 Task: Create a scrum project AdvantEdge. Add to scrum project AdvantEdge a team member softage.3@softage.net and assign as Project Lead. Add to scrum project AdvantEdge a team member softage.4@softage.net
Action: Mouse moved to (172, 56)
Screenshot: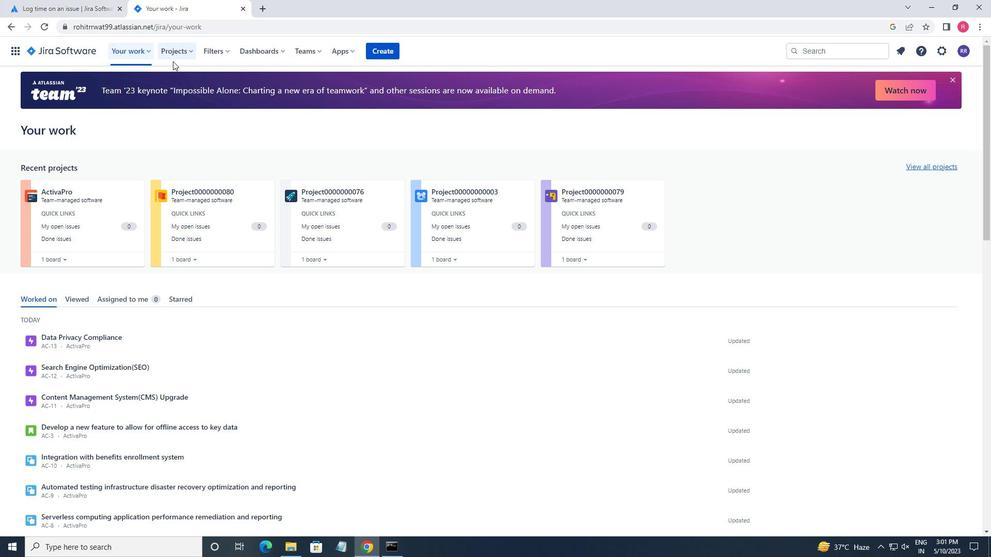 
Action: Mouse pressed left at (172, 56)
Screenshot: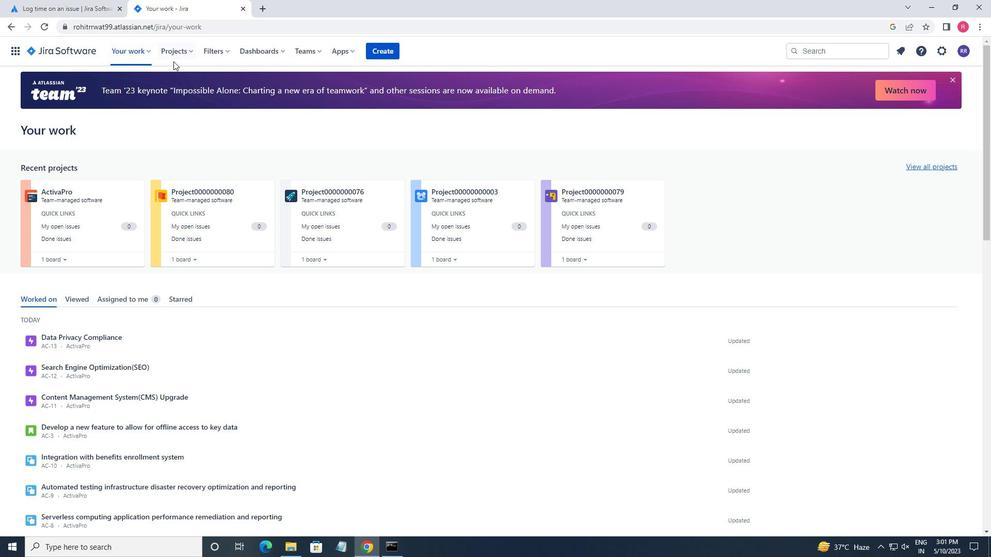 
Action: Mouse moved to (193, 256)
Screenshot: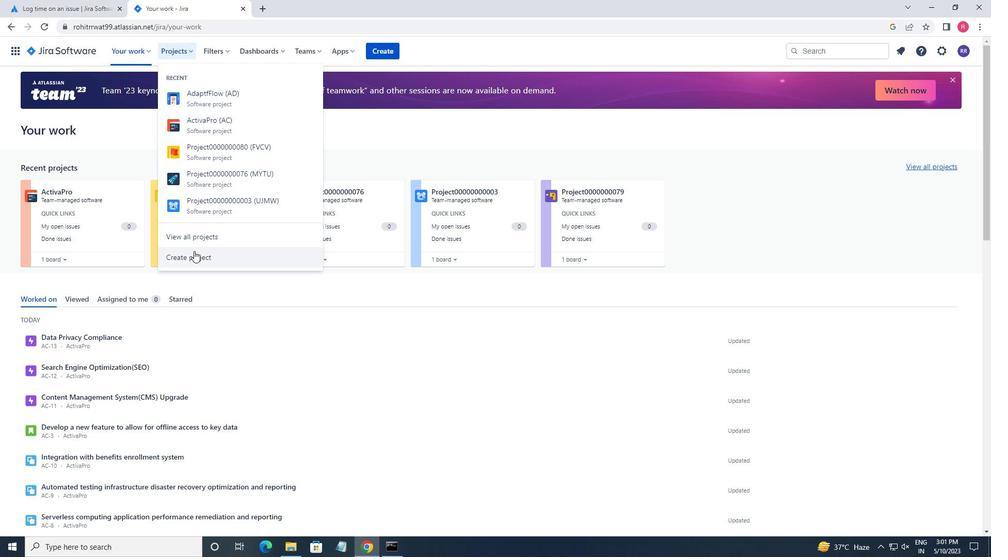 
Action: Mouse pressed left at (193, 256)
Screenshot: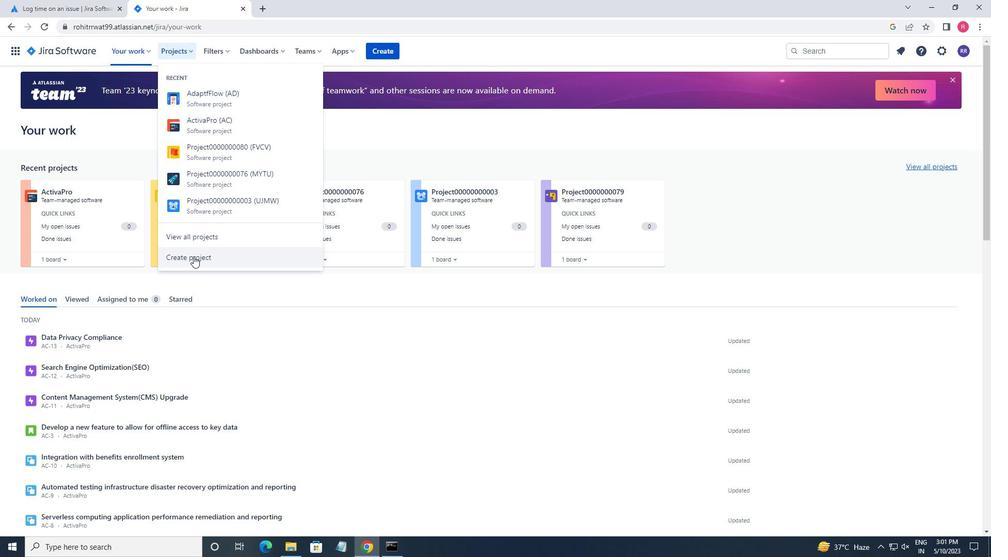 
Action: Mouse moved to (428, 249)
Screenshot: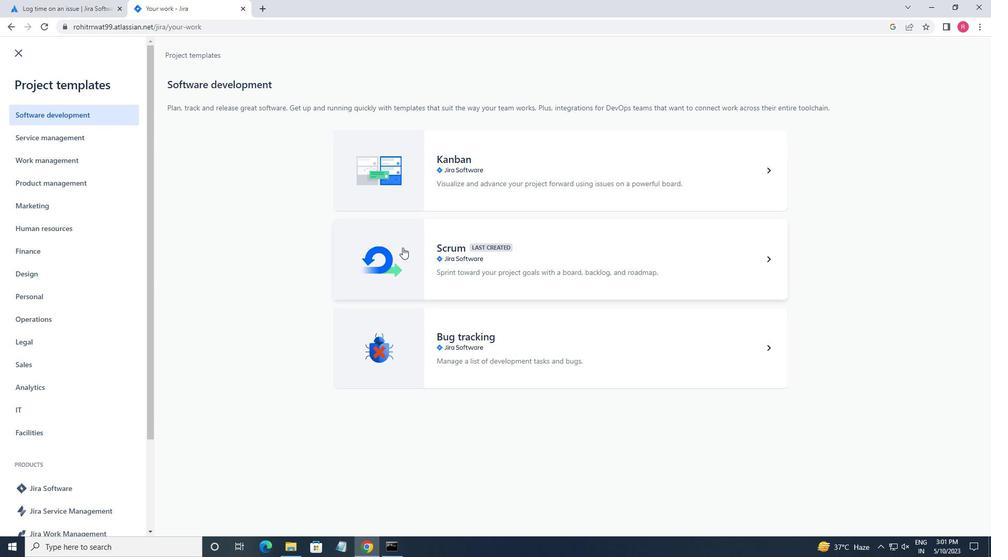
Action: Mouse pressed left at (428, 249)
Screenshot: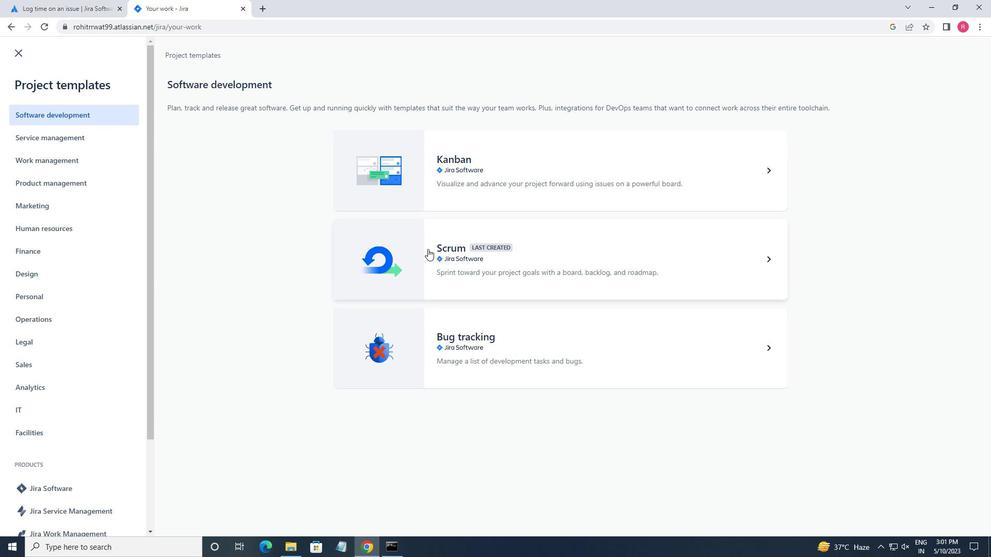 
Action: Mouse moved to (757, 509)
Screenshot: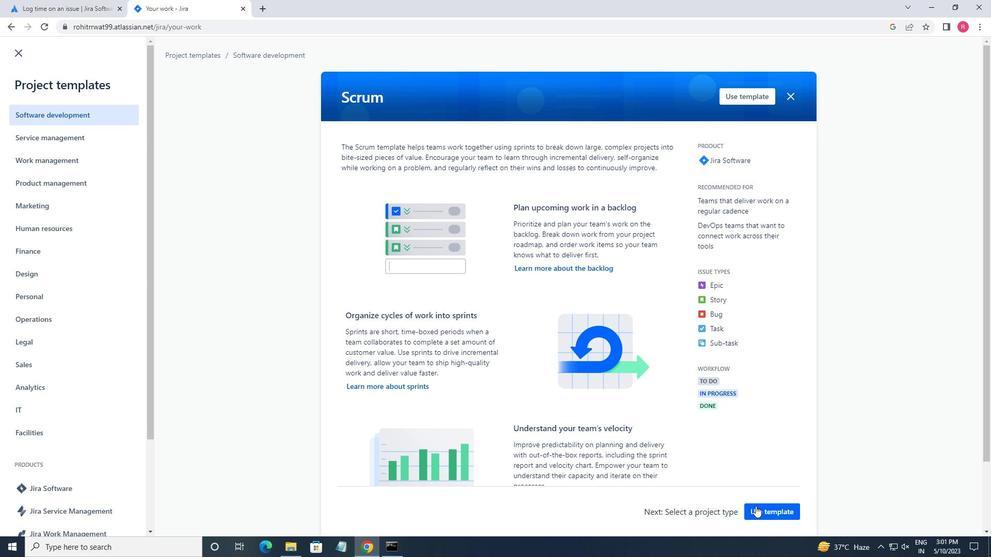 
Action: Mouse pressed left at (757, 509)
Screenshot: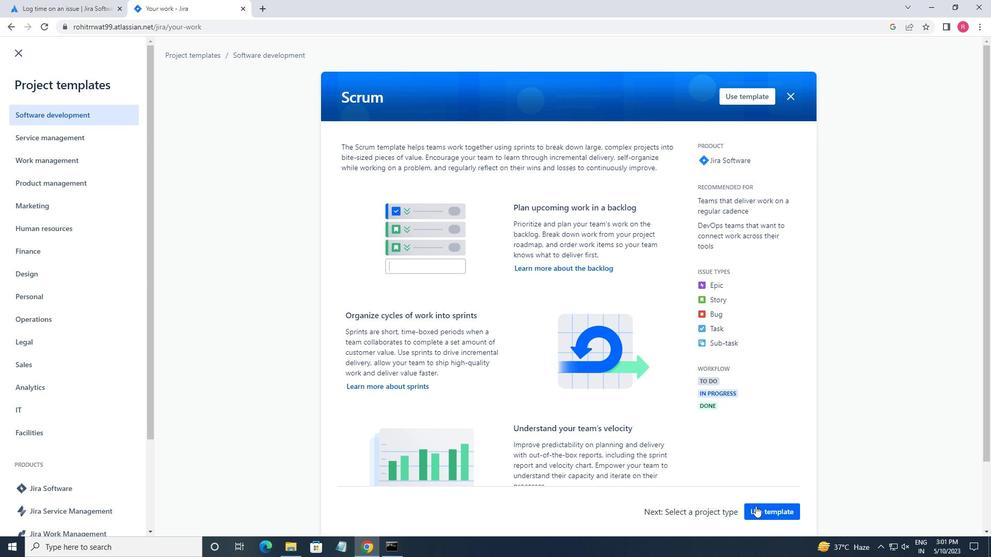 
Action: Mouse moved to (372, 501)
Screenshot: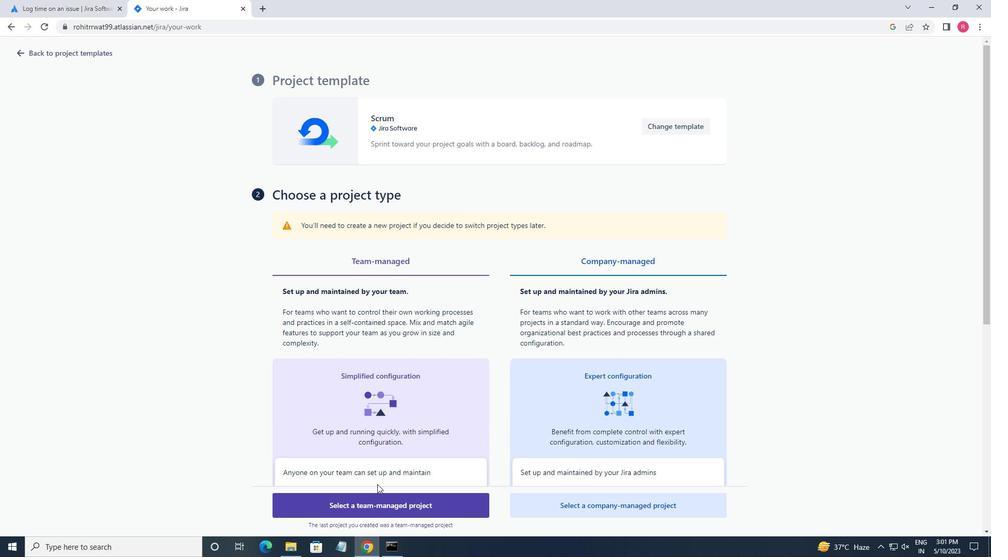 
Action: Mouse pressed left at (372, 501)
Screenshot: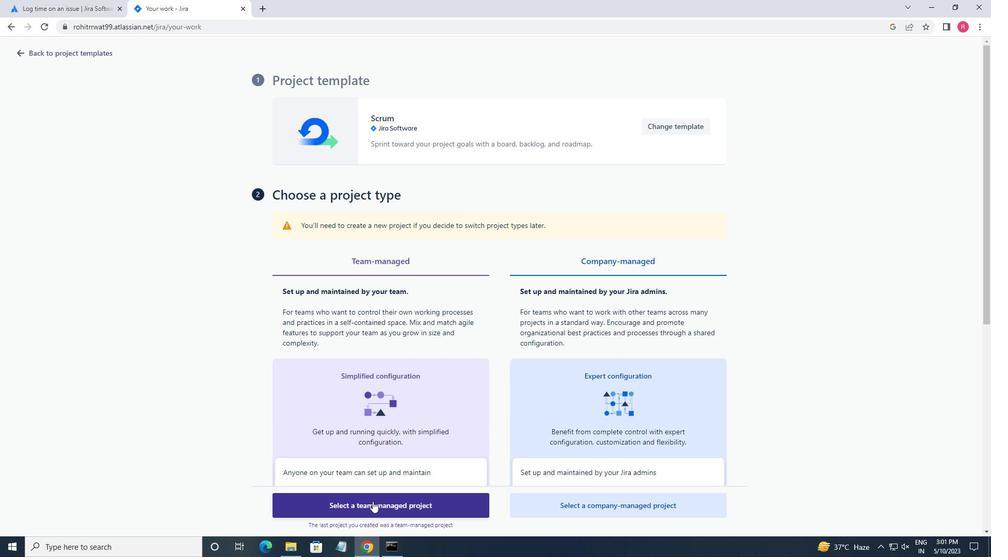 
Action: Mouse moved to (273, 244)
Screenshot: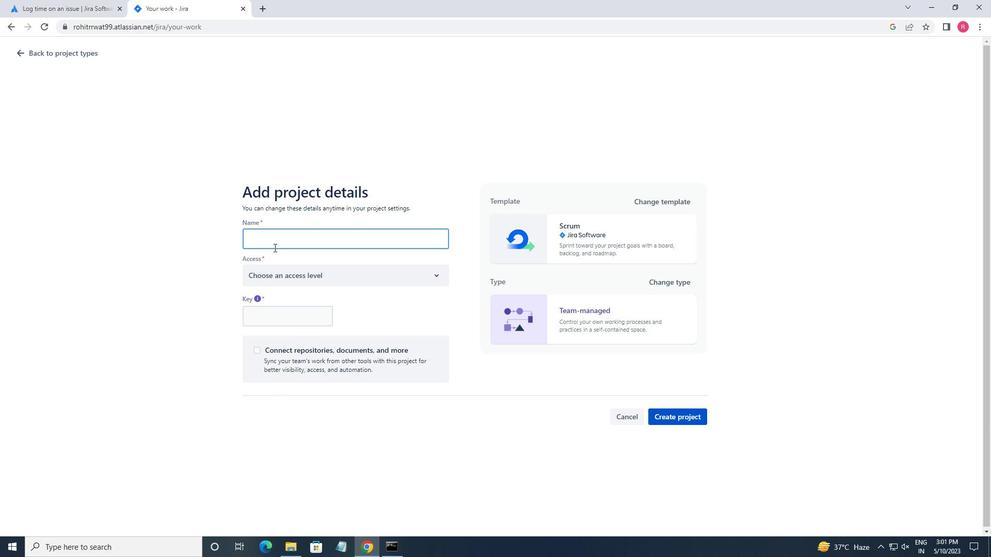 
Action: Key pressed <Key.shift>ADVANT<Key.shift>EDGE
Screenshot: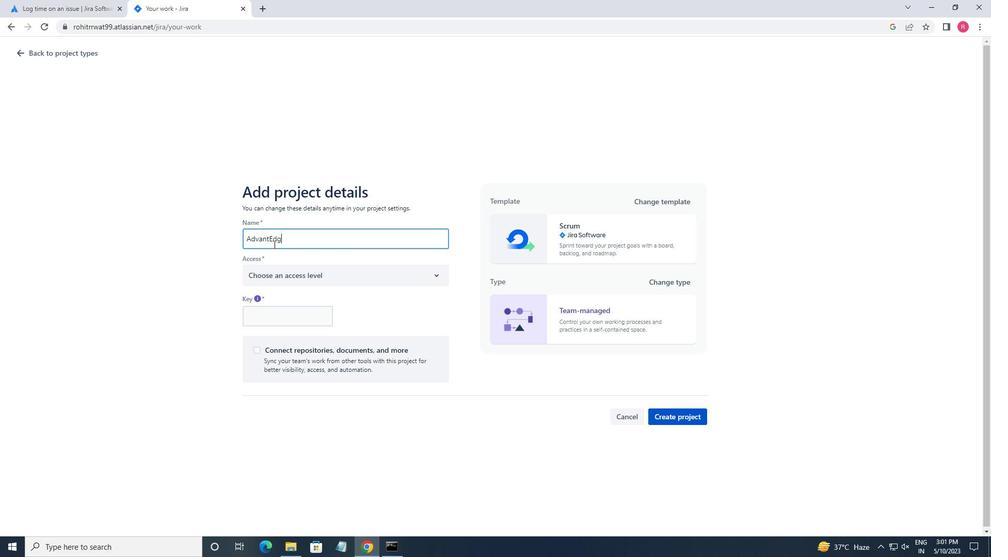 
Action: Mouse moved to (299, 274)
Screenshot: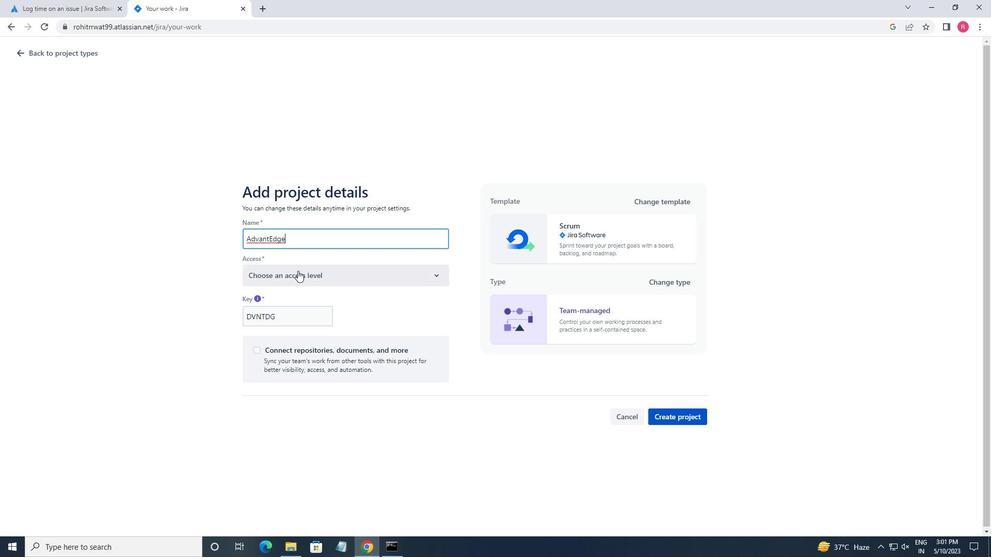 
Action: Mouse pressed left at (299, 274)
Screenshot: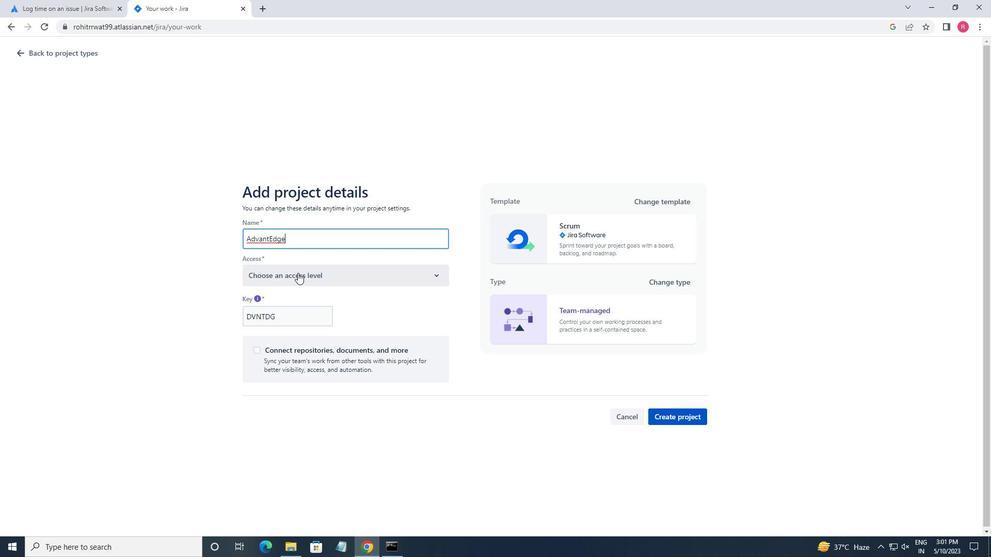 
Action: Mouse moved to (299, 309)
Screenshot: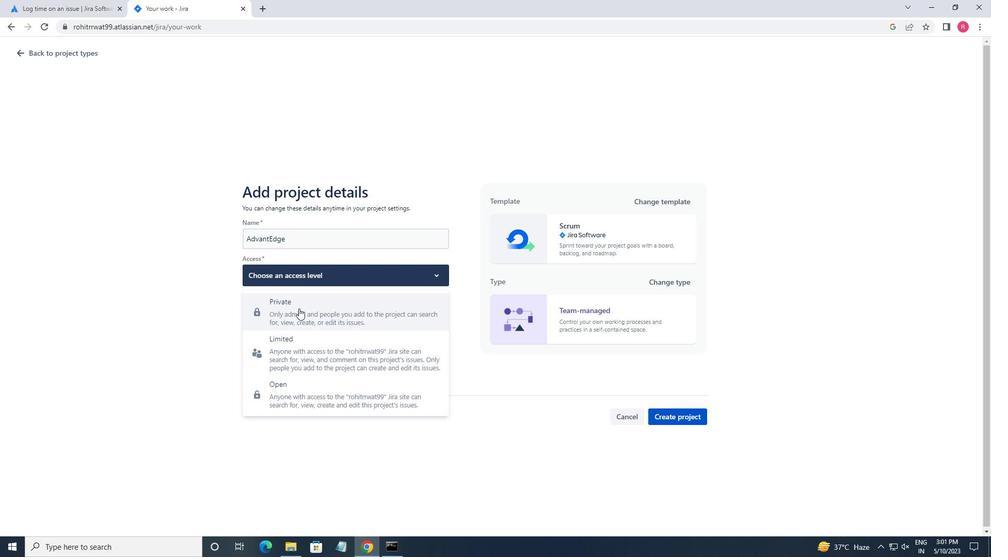 
Action: Mouse pressed left at (299, 309)
Screenshot: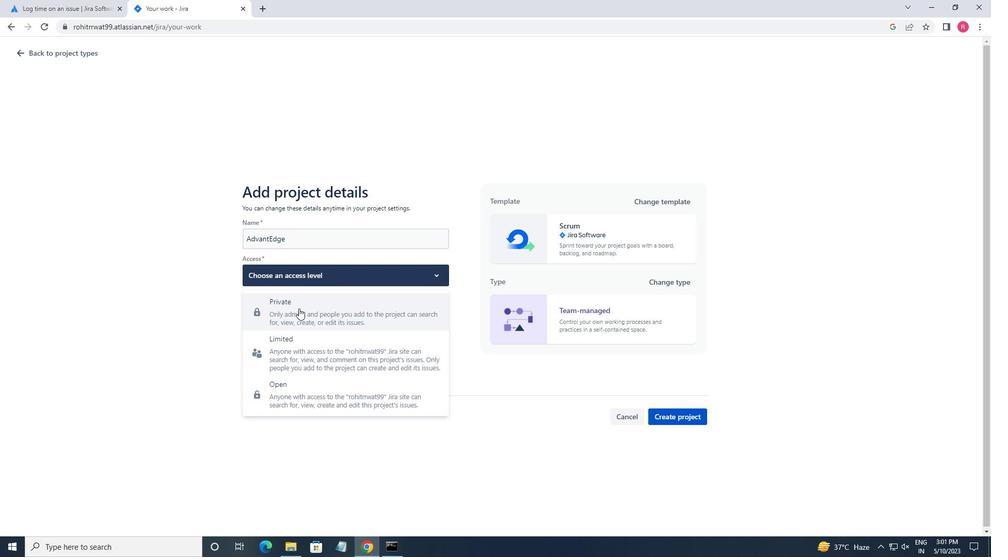 
Action: Mouse moved to (662, 414)
Screenshot: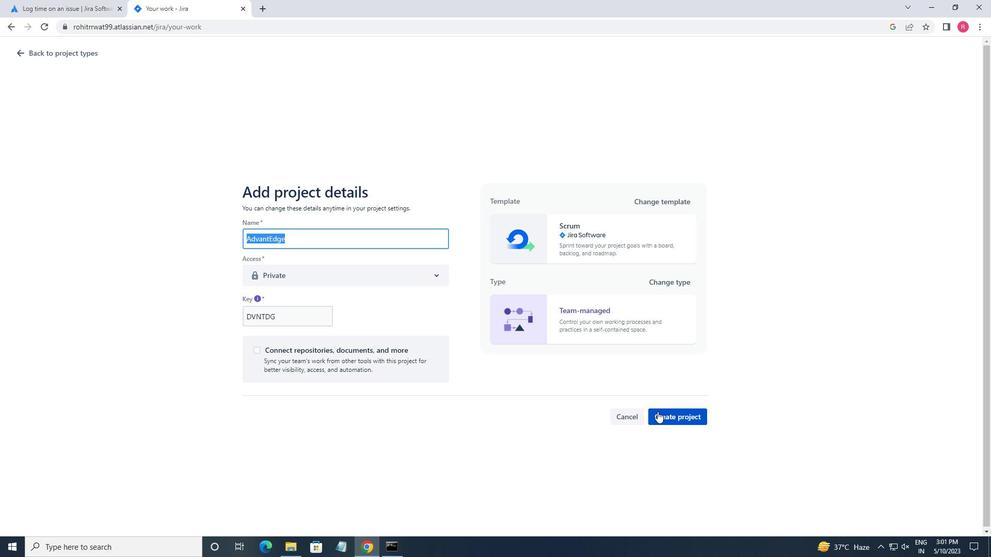 
Action: Mouse pressed left at (662, 414)
Screenshot: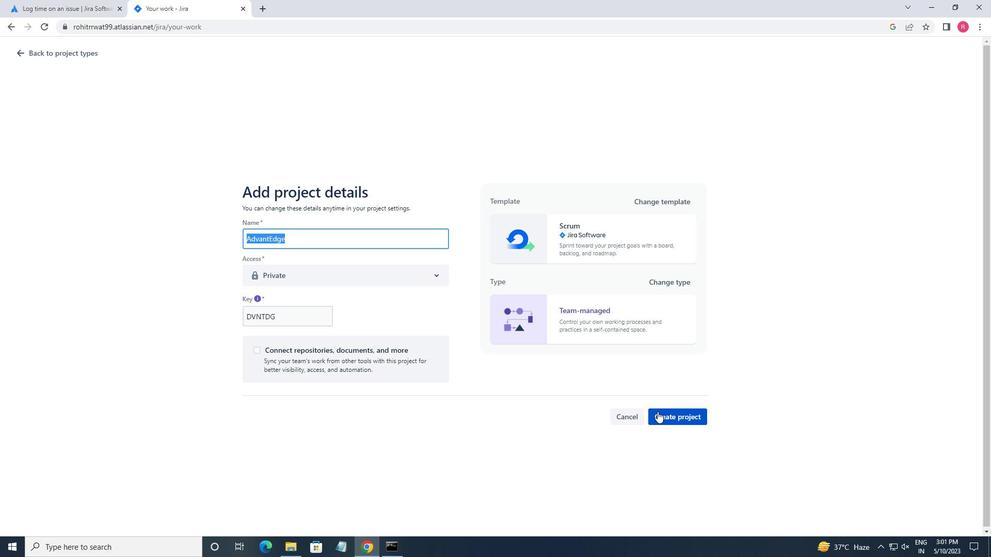 
Action: Mouse moved to (57, 293)
Screenshot: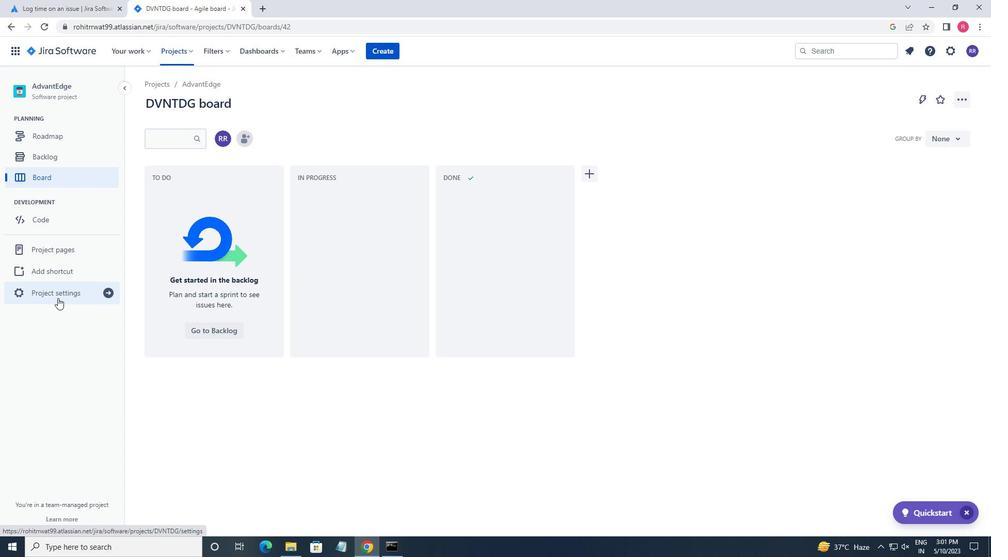 
Action: Mouse pressed left at (57, 293)
Screenshot: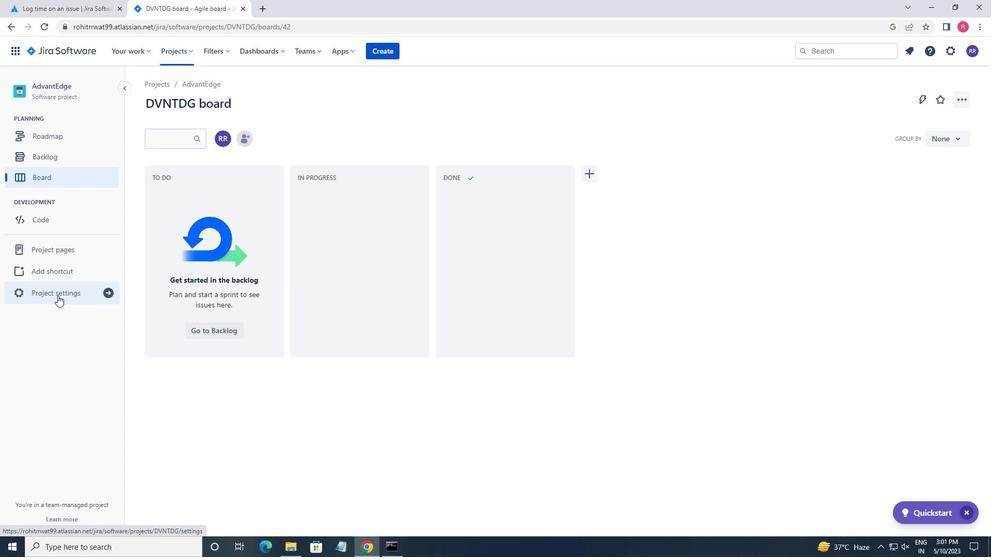 
Action: Mouse moved to (551, 368)
Screenshot: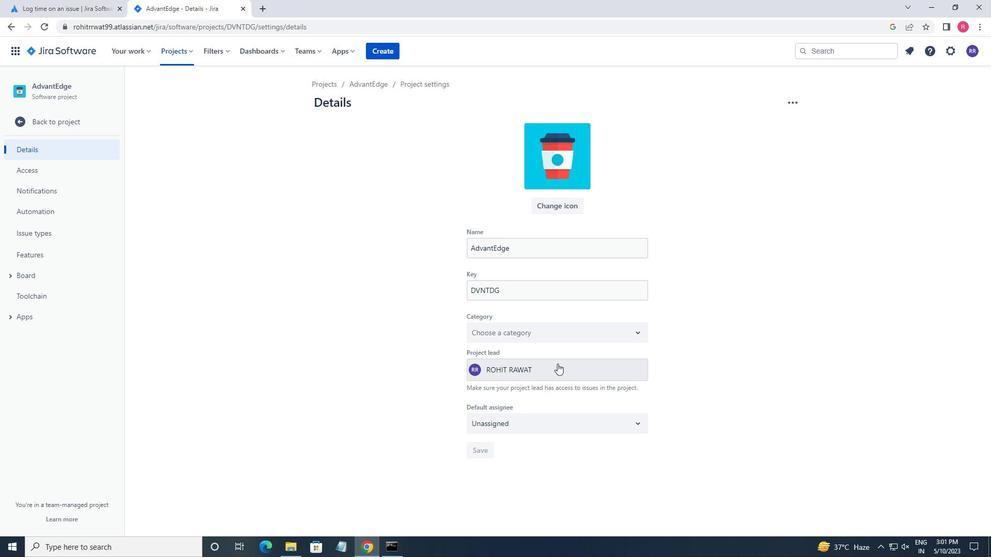 
Action: Mouse pressed left at (551, 368)
Screenshot: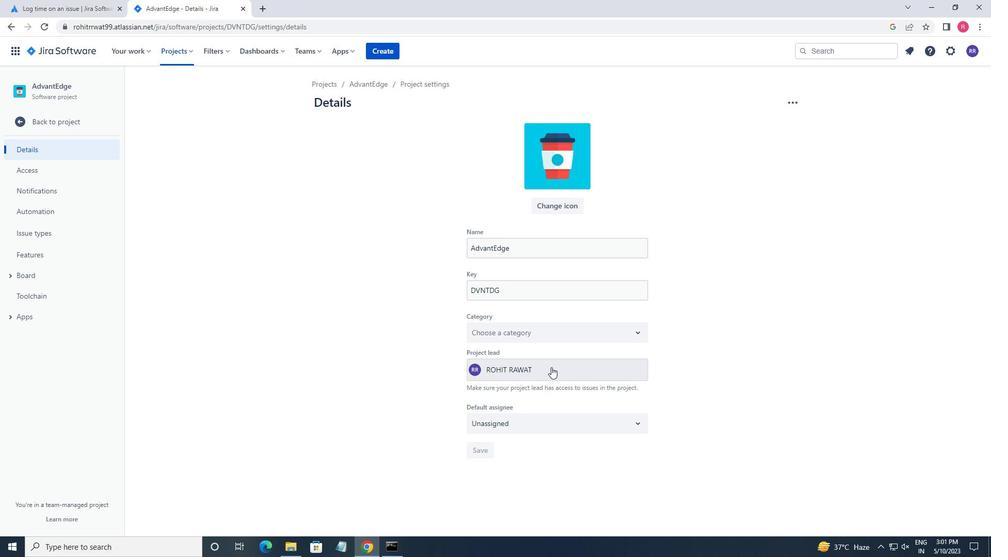 
Action: Mouse moved to (25, 112)
Screenshot: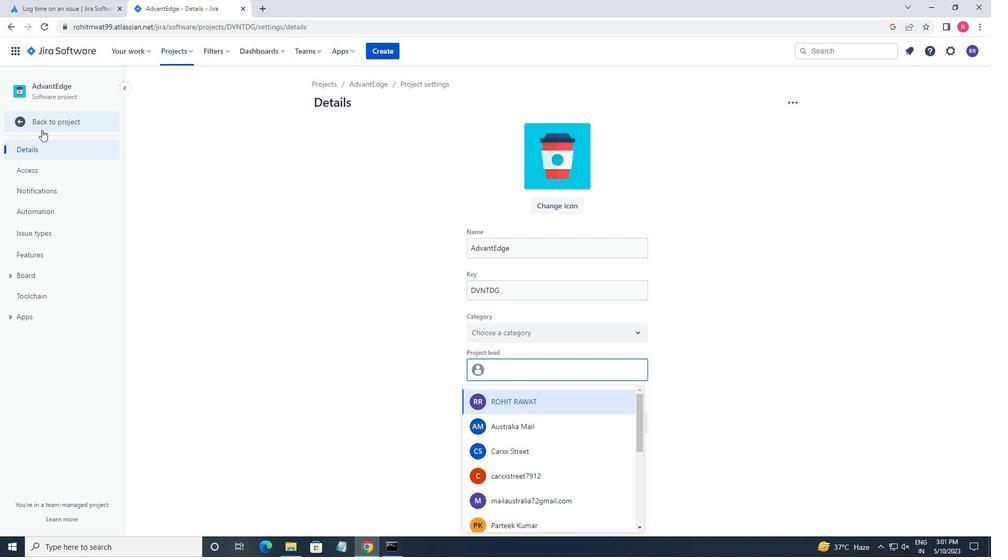 
Action: Mouse pressed left at (25, 112)
Screenshot: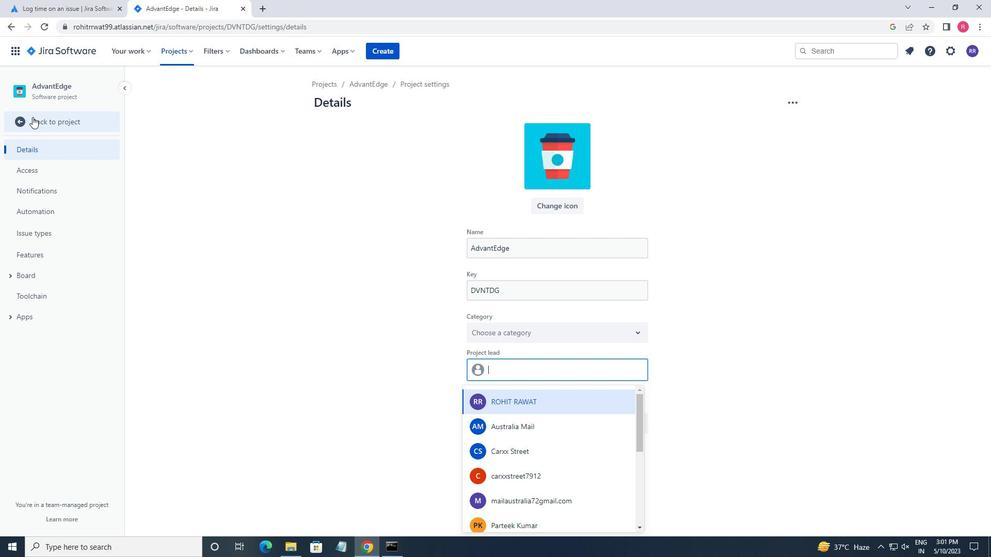 
Action: Mouse moved to (241, 142)
Screenshot: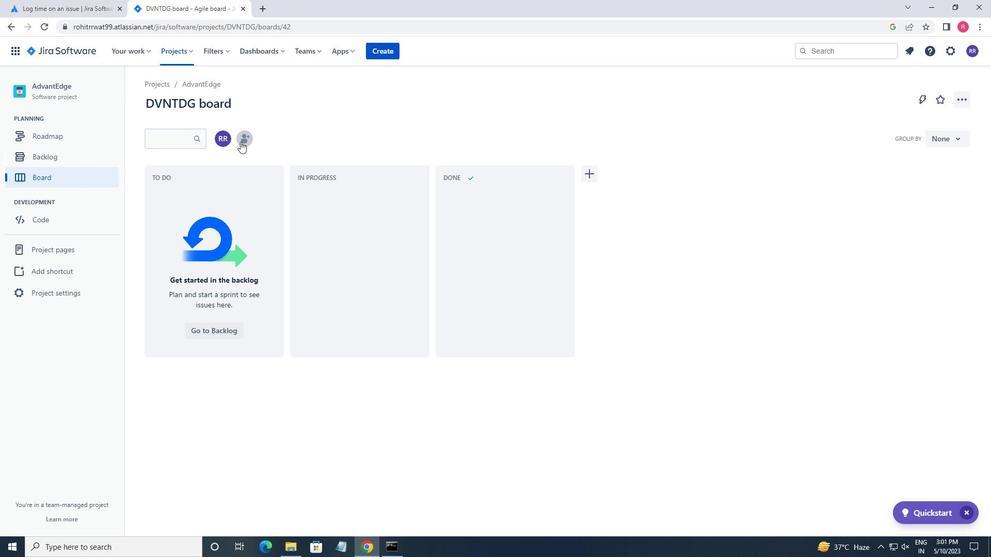 
Action: Mouse pressed left at (241, 142)
Screenshot: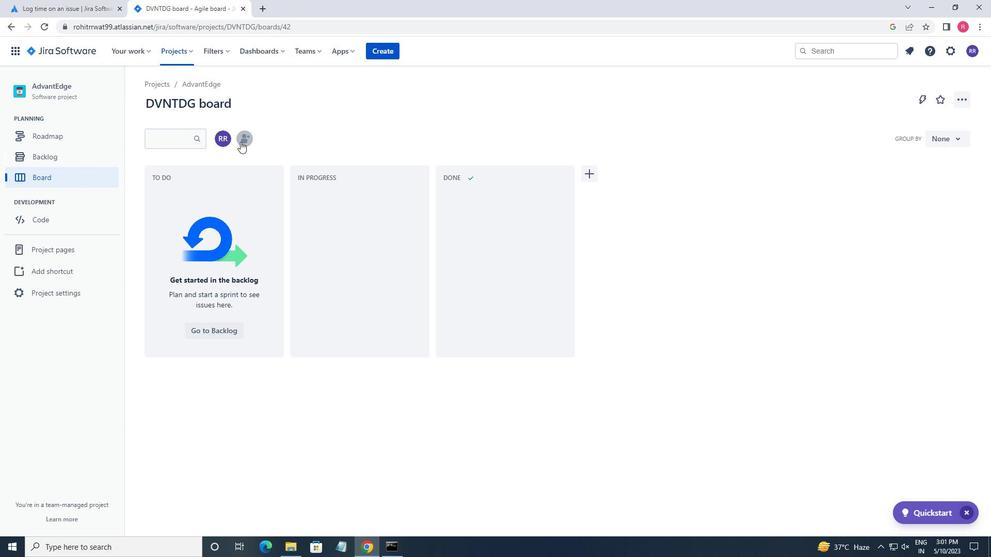 
Action: Mouse moved to (362, 199)
Screenshot: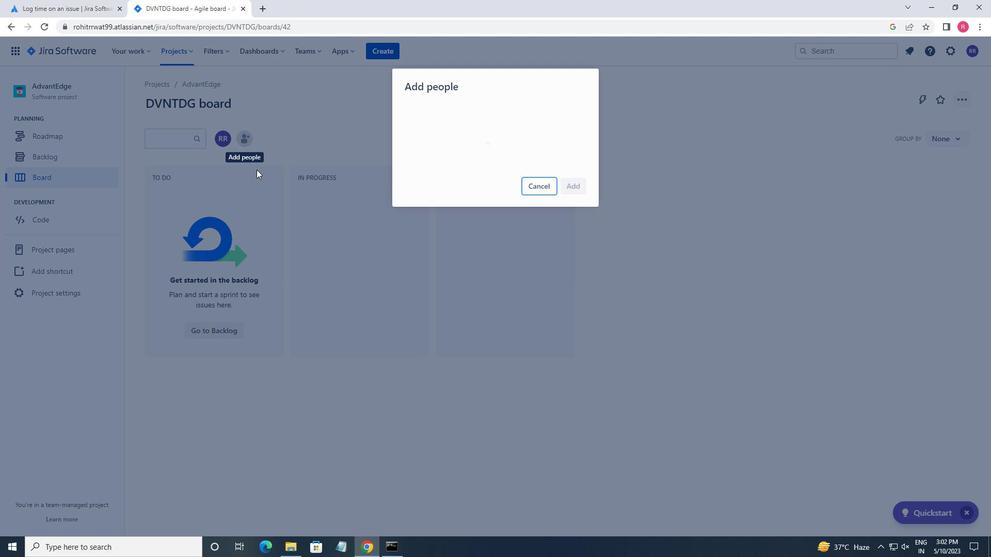 
Action: Key pressed SOFTAGE.2<Key.backspace>3<Key.shift>@SOFTAGE.NET<Key.enter>
Screenshot: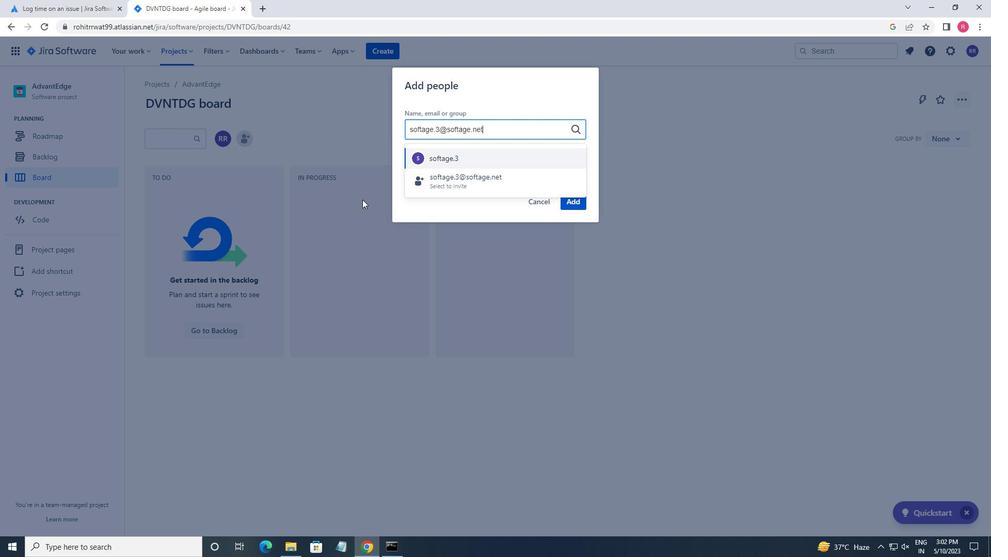 
Action: Mouse moved to (562, 204)
Screenshot: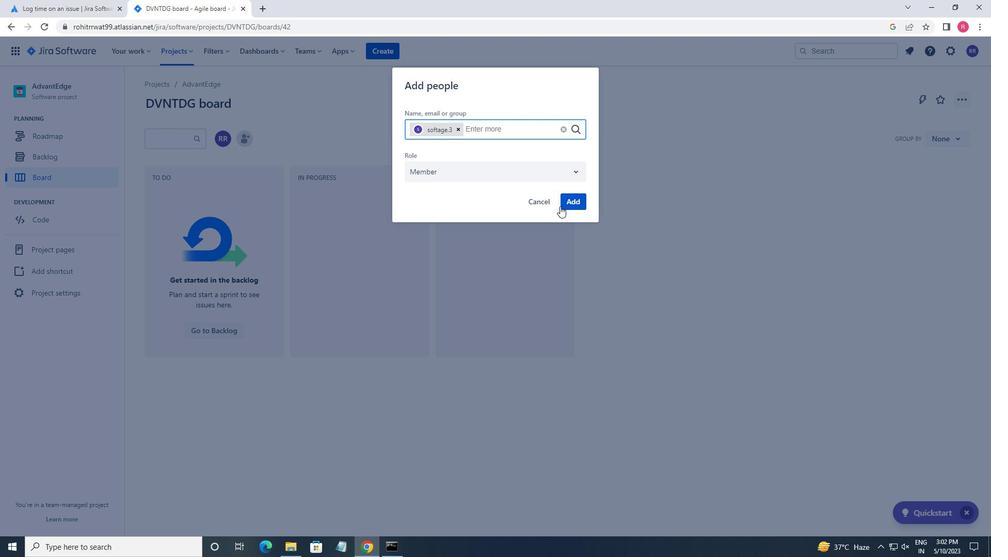 
Action: Mouse pressed left at (562, 204)
Screenshot: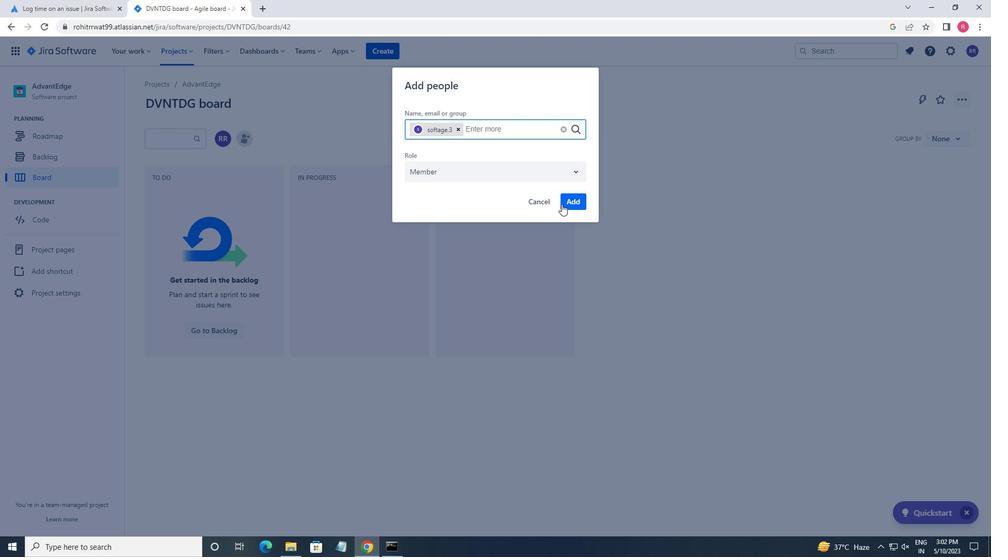 
Action: Mouse moved to (244, 147)
Screenshot: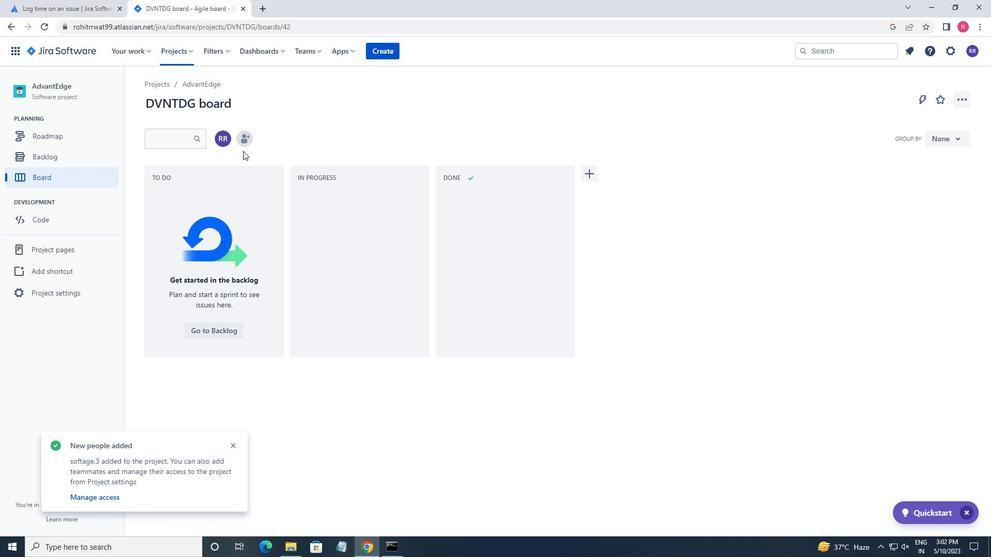 
Action: Mouse pressed left at (244, 147)
Screenshot: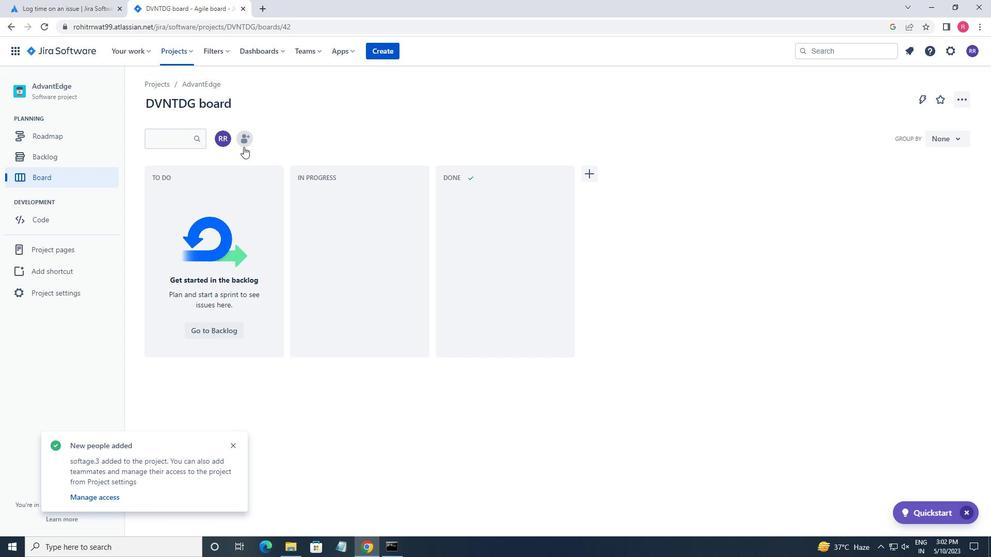 
Action: Mouse moved to (366, 195)
Screenshot: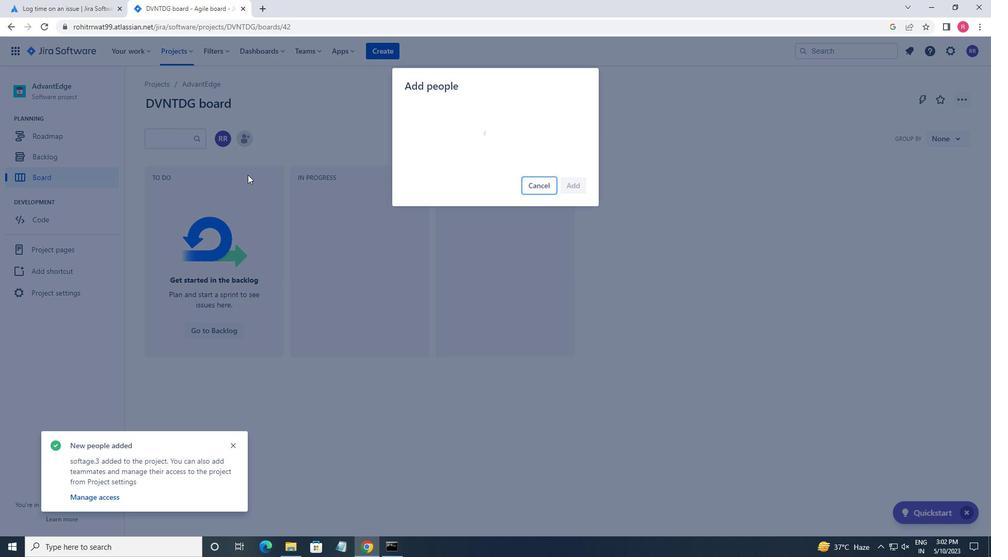 
Action: Key pressed SOFTAGE.4<Key.shift>@SOFTAGE.NET<Key.enter>
Screenshot: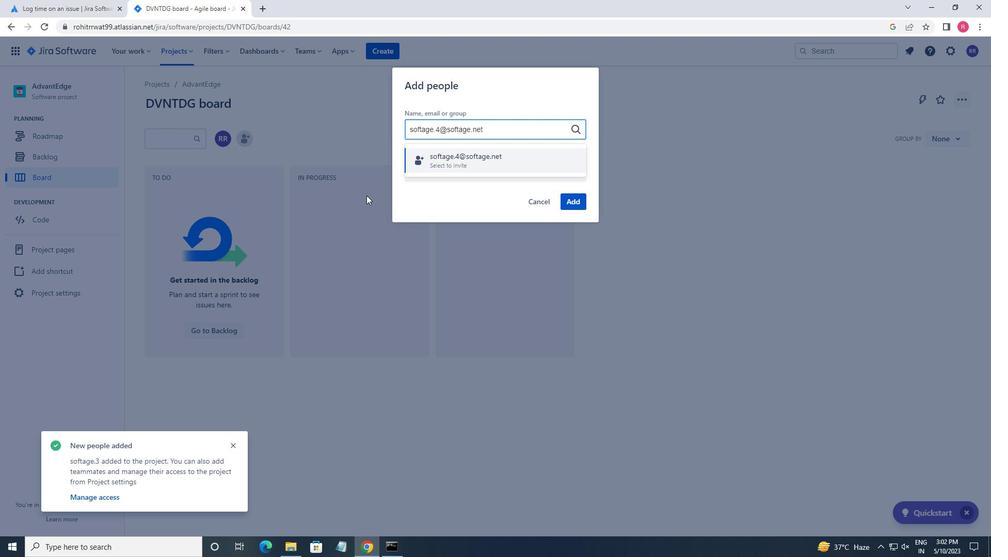 
Action: Mouse moved to (575, 201)
Screenshot: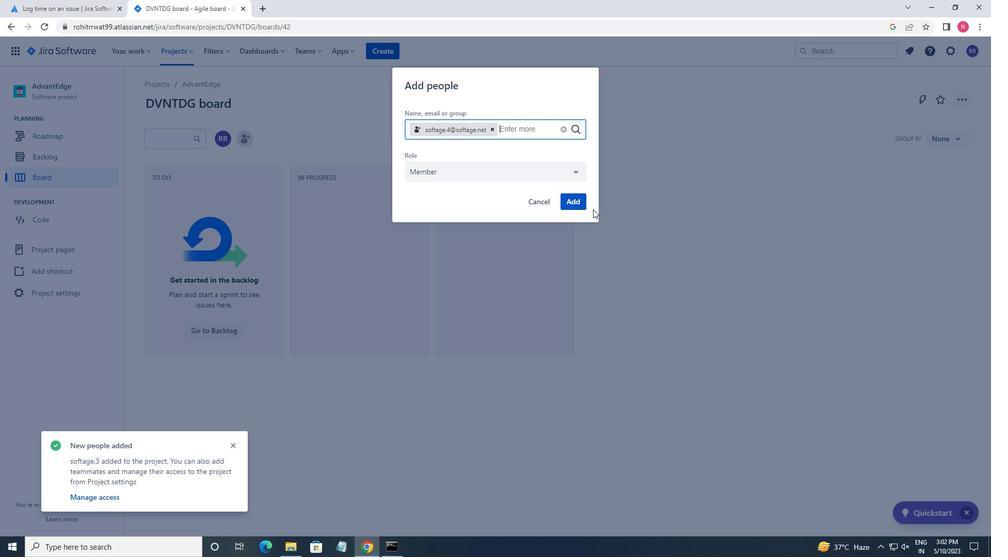 
Action: Mouse pressed left at (575, 201)
Screenshot: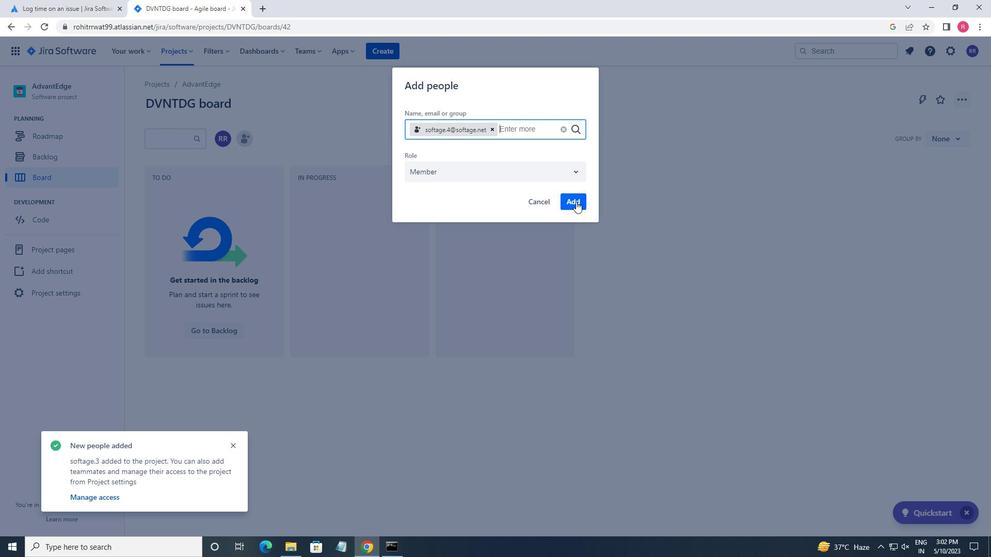 
